 Task: Send feedback with the description "improve it to more simple and easy, the function should be easily available as per requirement".
Action: Mouse moved to (318, 79)
Screenshot: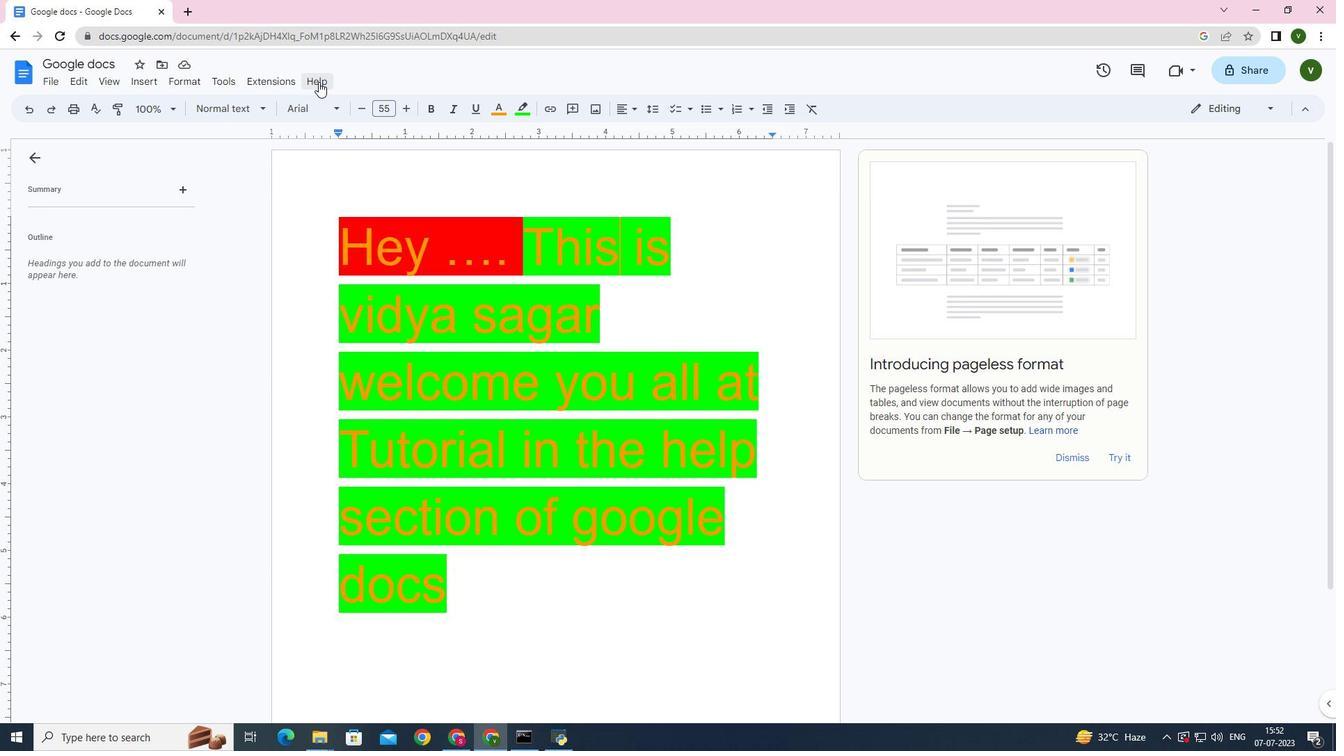 
Action: Mouse pressed left at (318, 79)
Screenshot: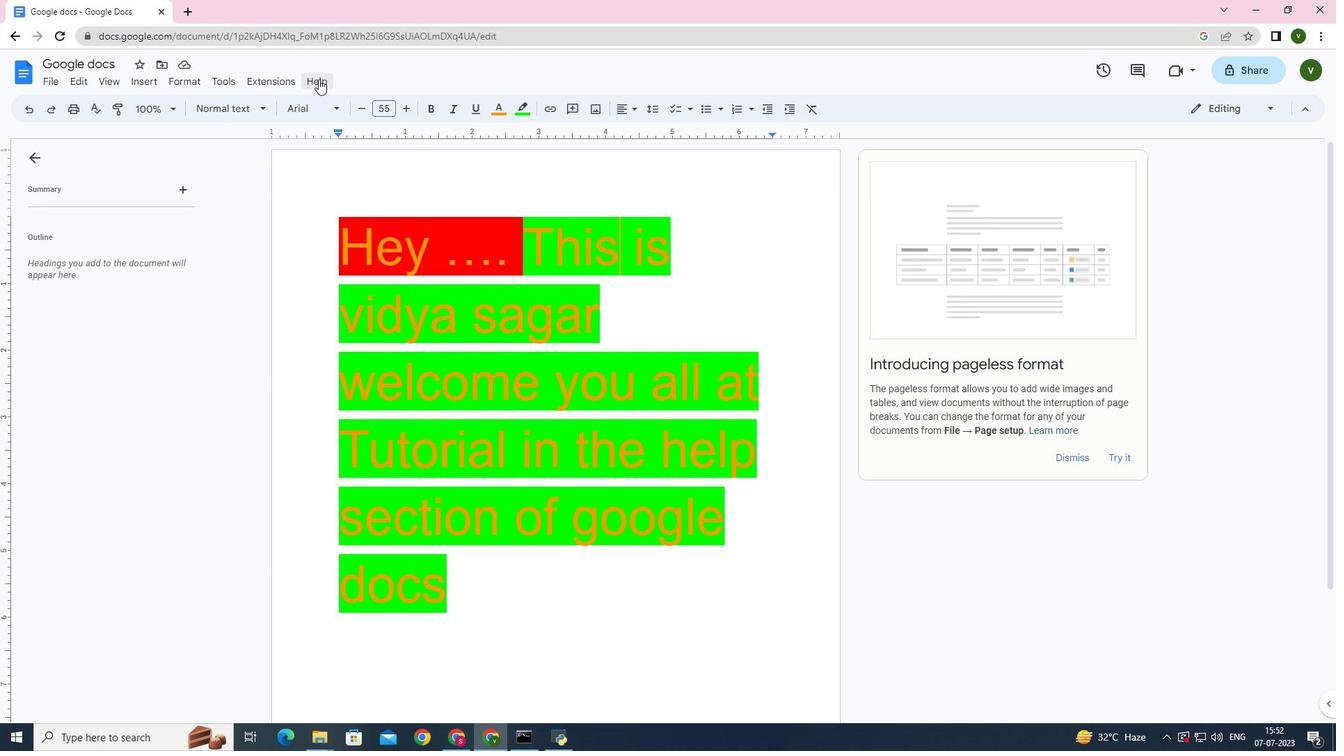 
Action: Mouse moved to (354, 231)
Screenshot: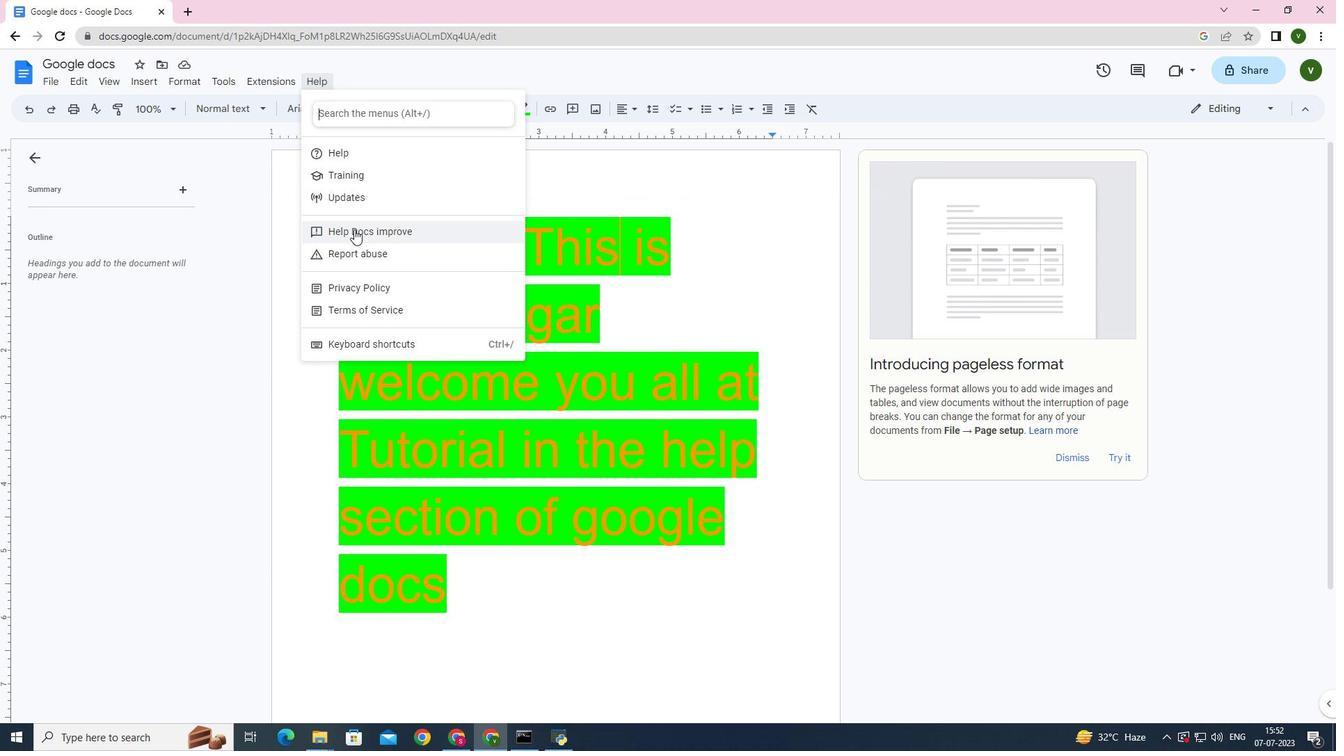 
Action: Mouse pressed left at (354, 231)
Screenshot: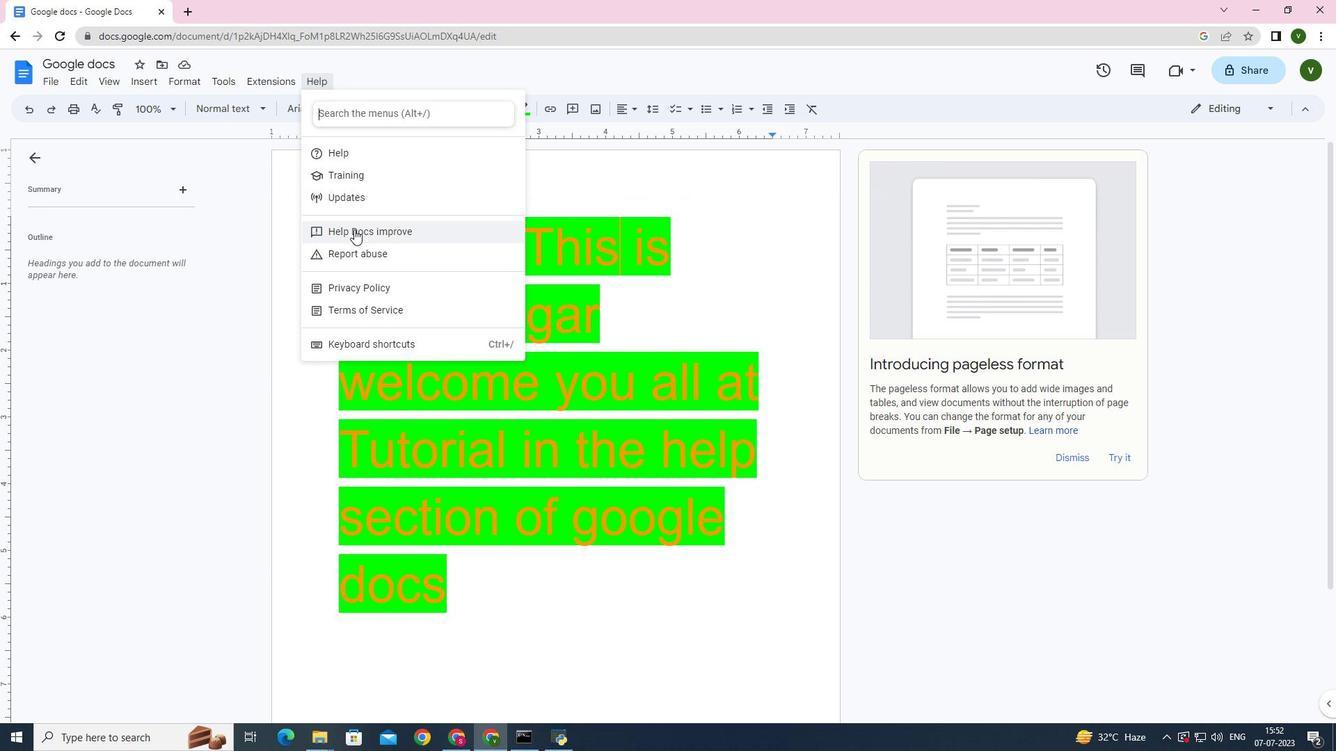 
Action: Mouse moved to (1085, 159)
Screenshot: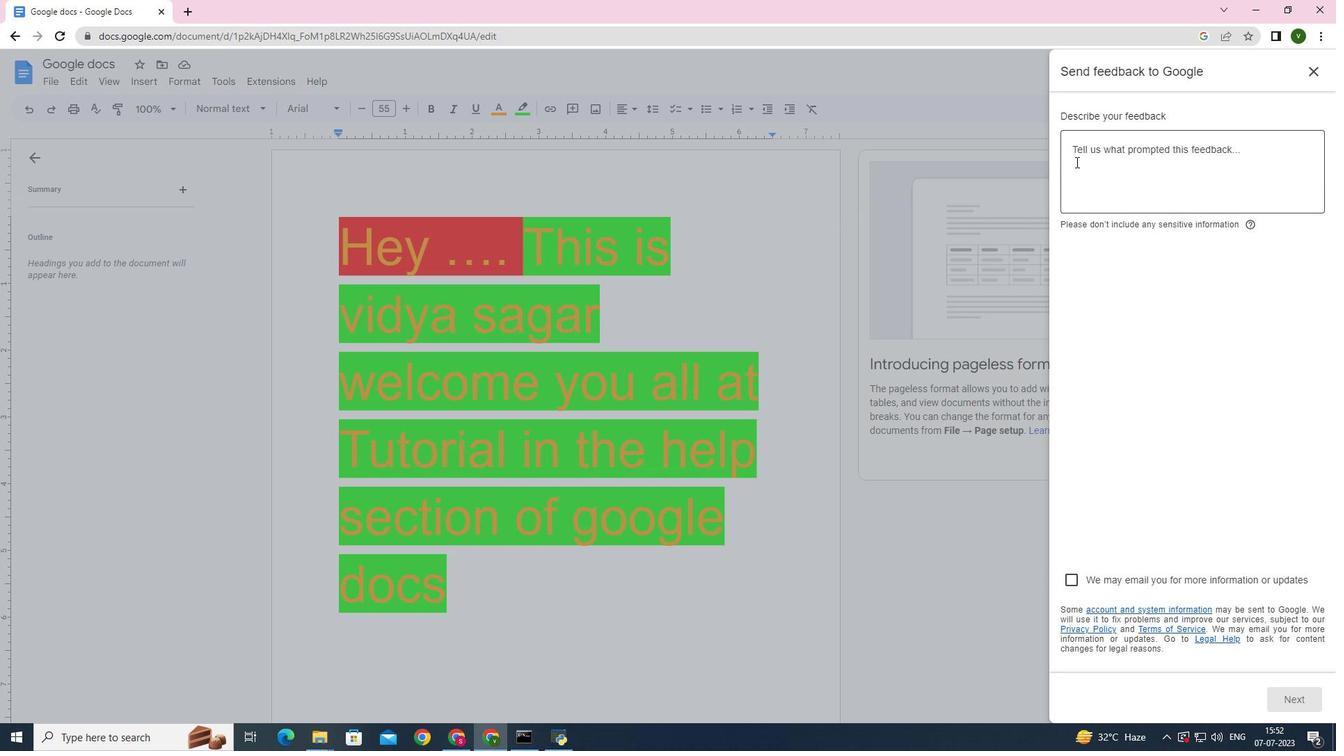 
Action: Mouse pressed left at (1085, 159)
Screenshot: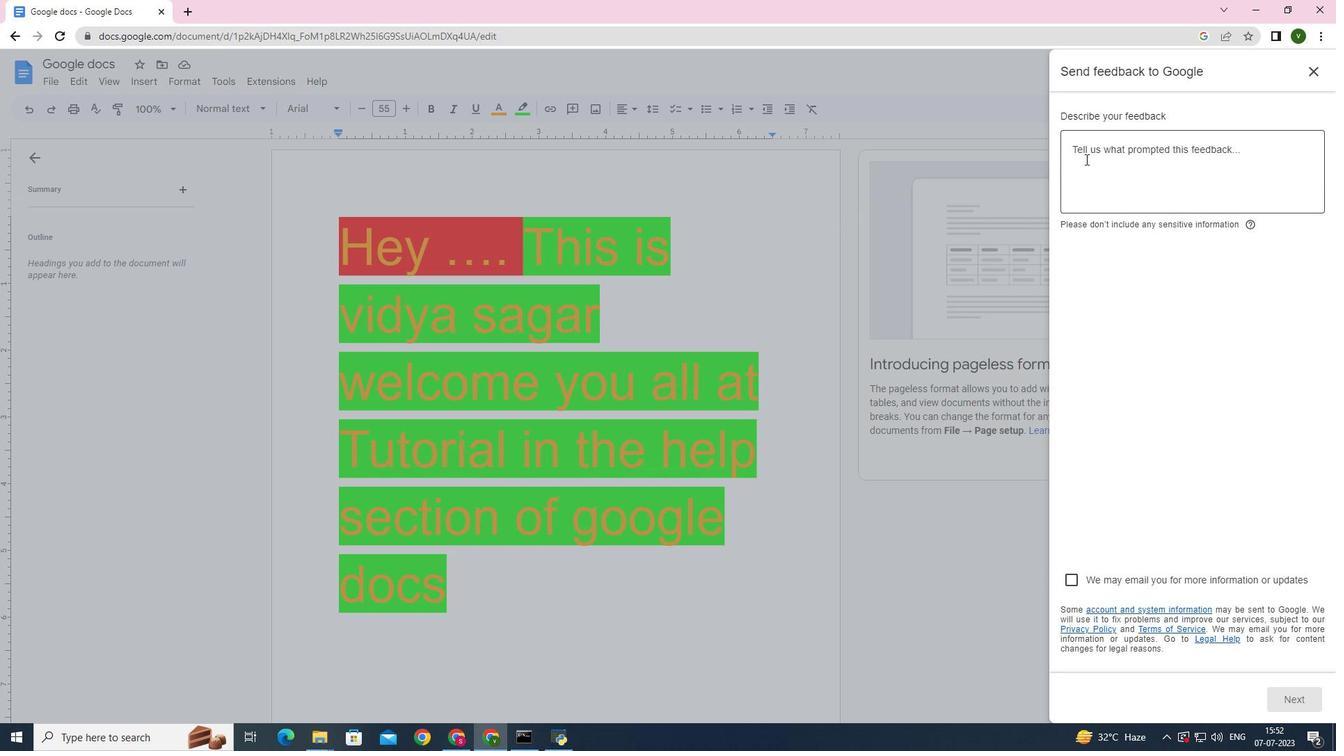 
Action: Key pressed improve<Key.space>it<Key.space>to<Key.space>more<Key.space>simple<Key.space>and<Key.space>easy,<Key.space>the<Key.space>function<Key.space>should<Key.space>be<Key.space>es<Key.backspace>asily<Key.space>available<Key.space>aa<Key.backspace>s<Key.space>per<Key.space>requirem
Screenshot: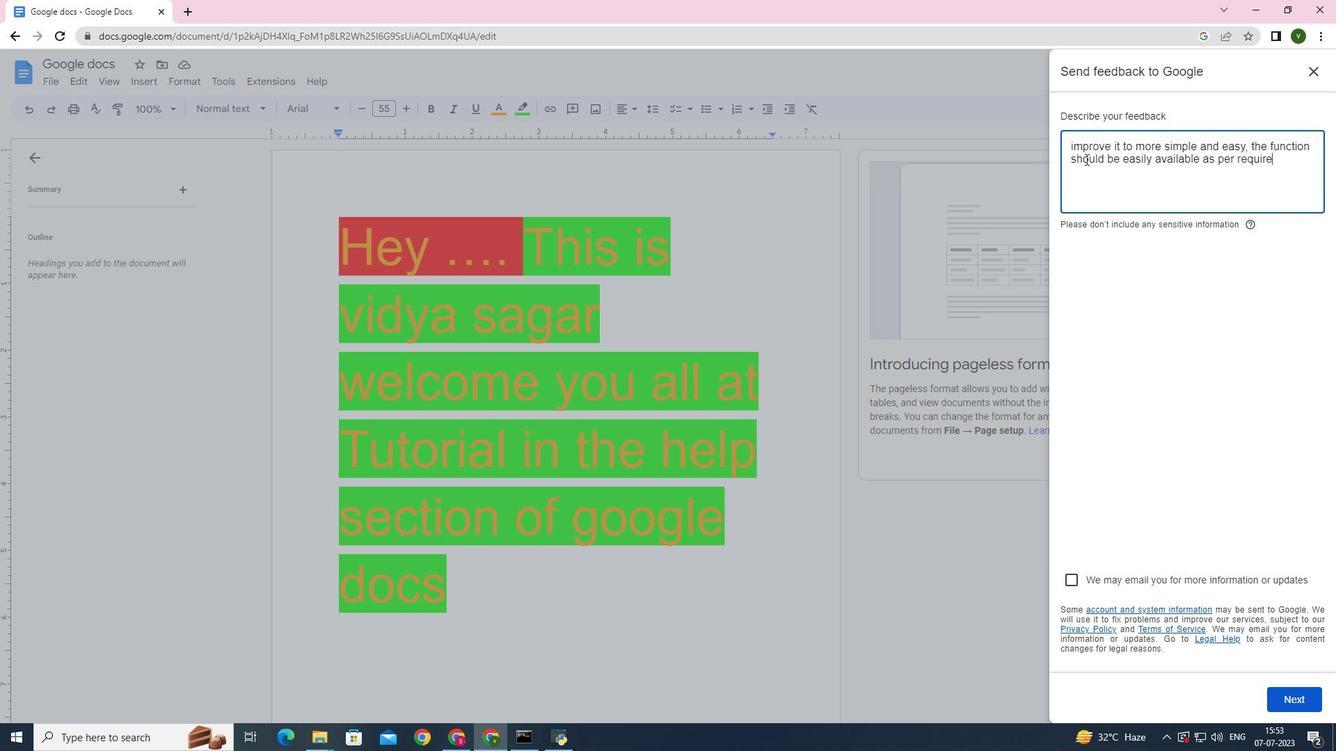 
Action: Mouse moved to (1089, 160)
Screenshot: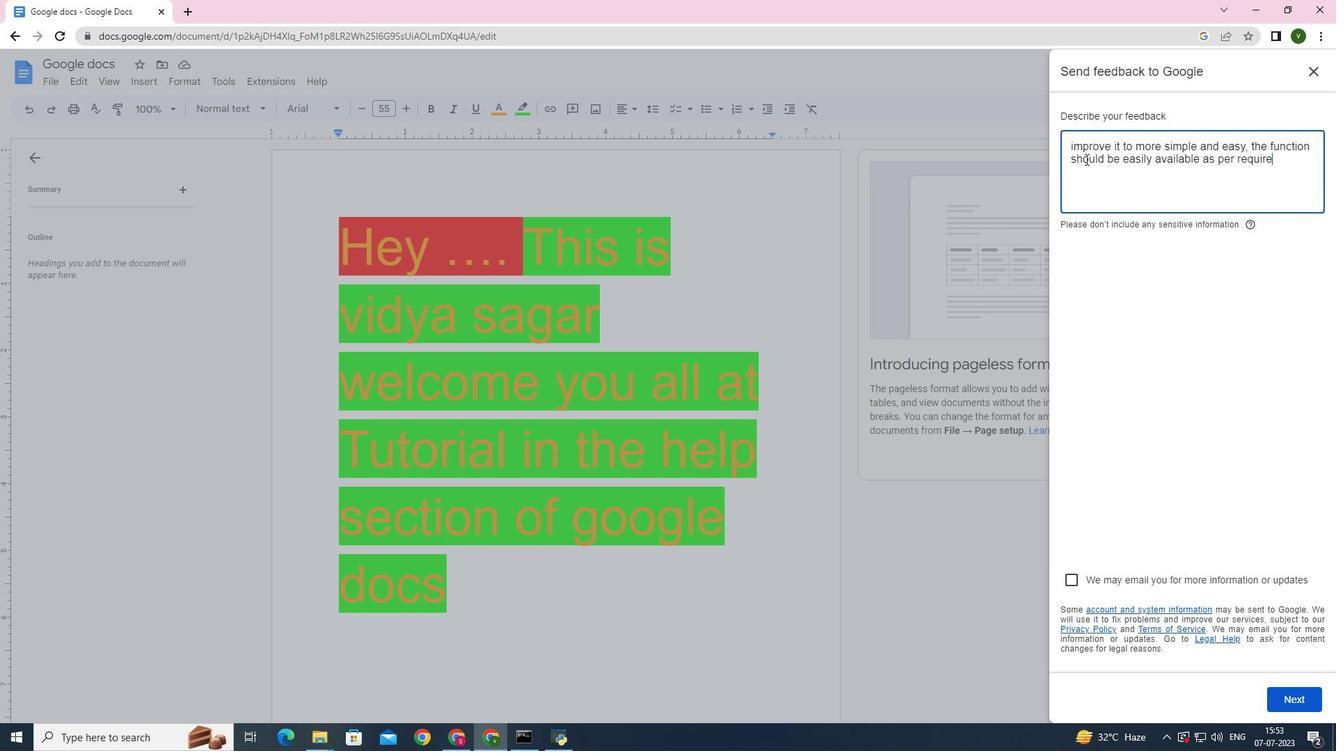 
Action: Key pressed e
Screenshot: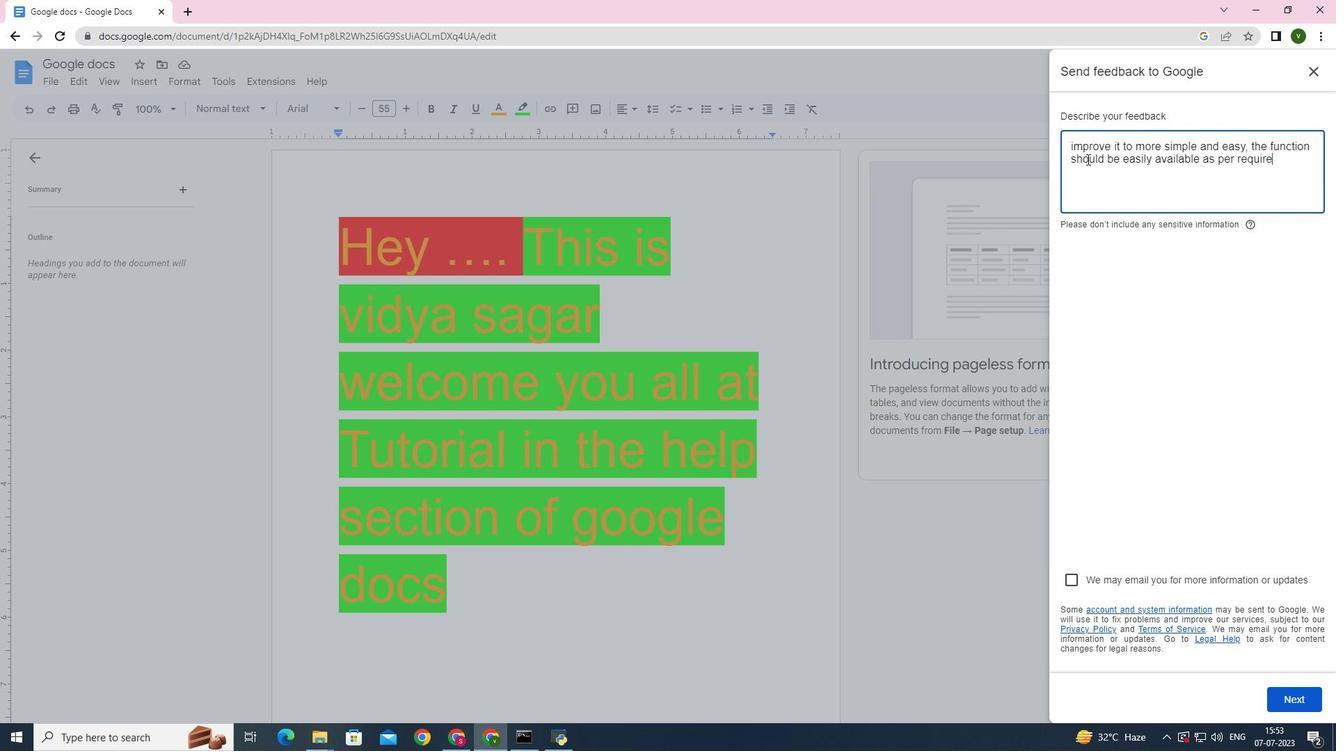 
Action: Mouse moved to (1102, 180)
Screenshot: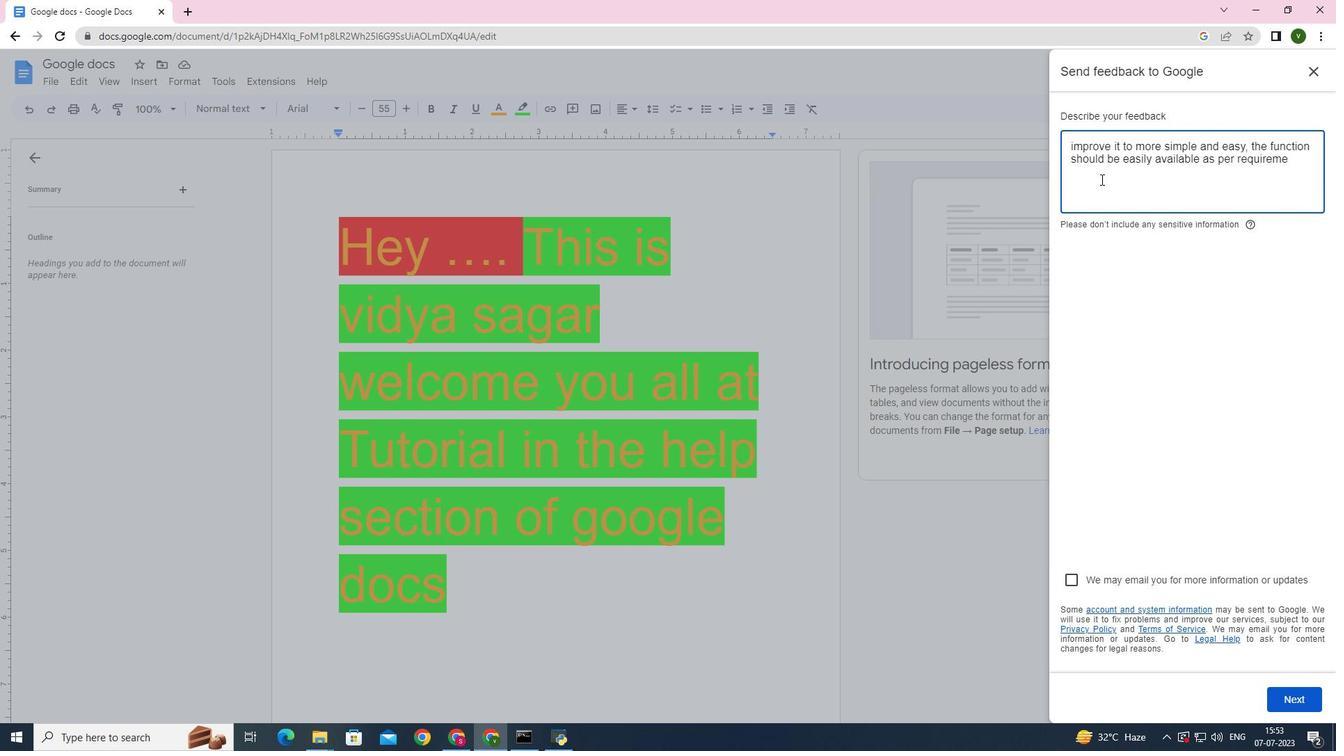 
Action: Key pressed n
Screenshot: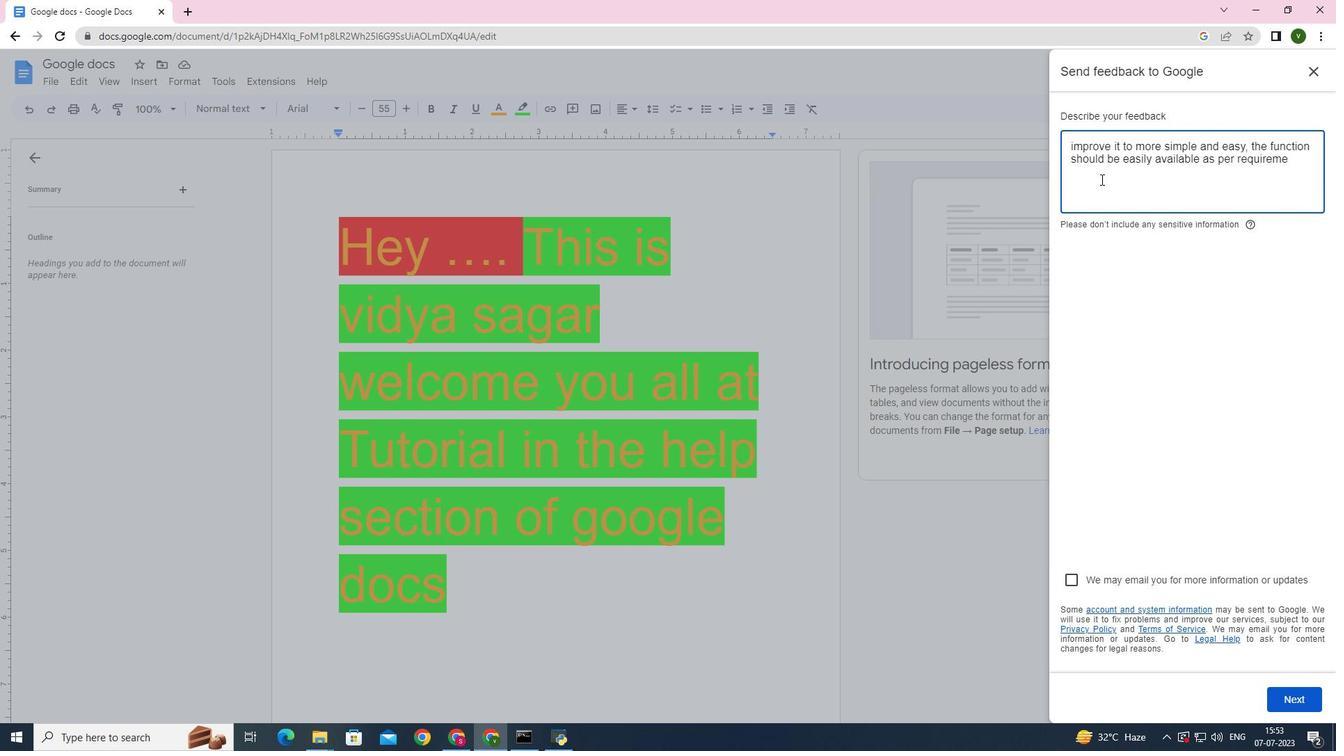 
Action: Mouse moved to (1102, 189)
Screenshot: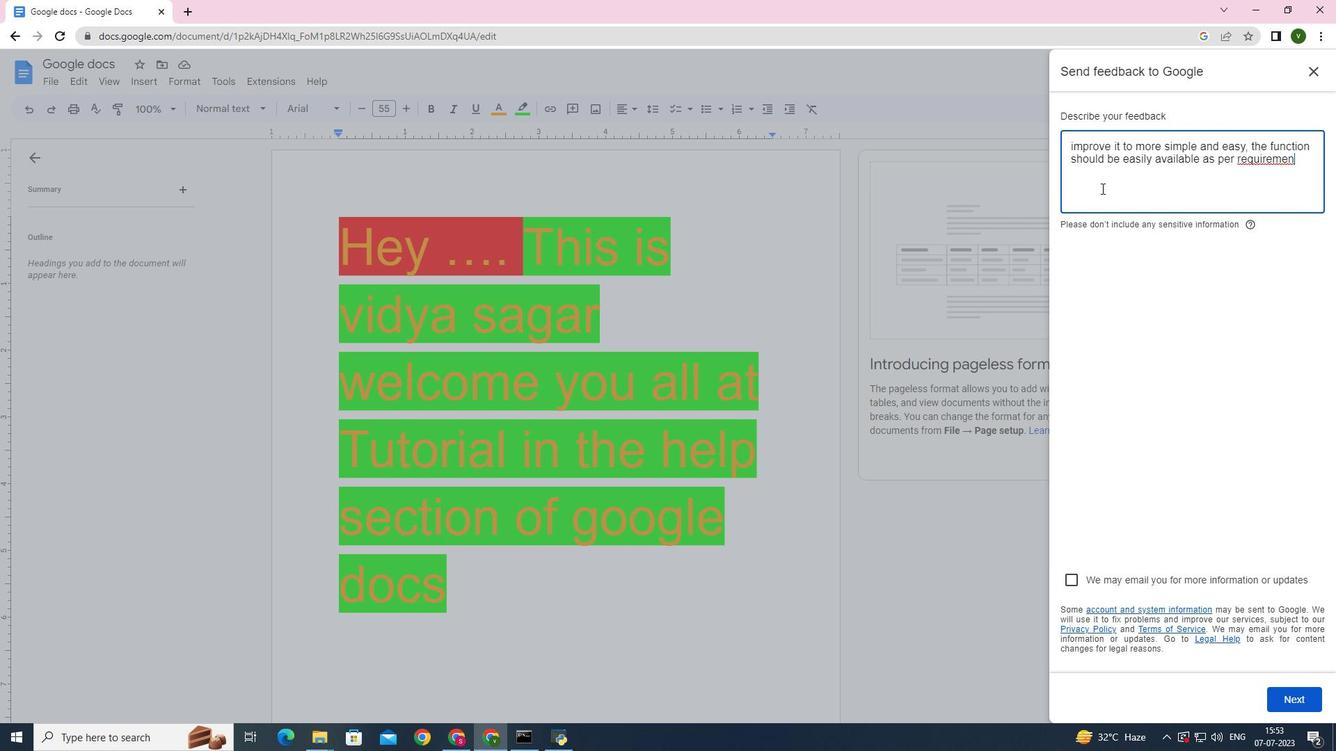 
Action: Key pressed t
Screenshot: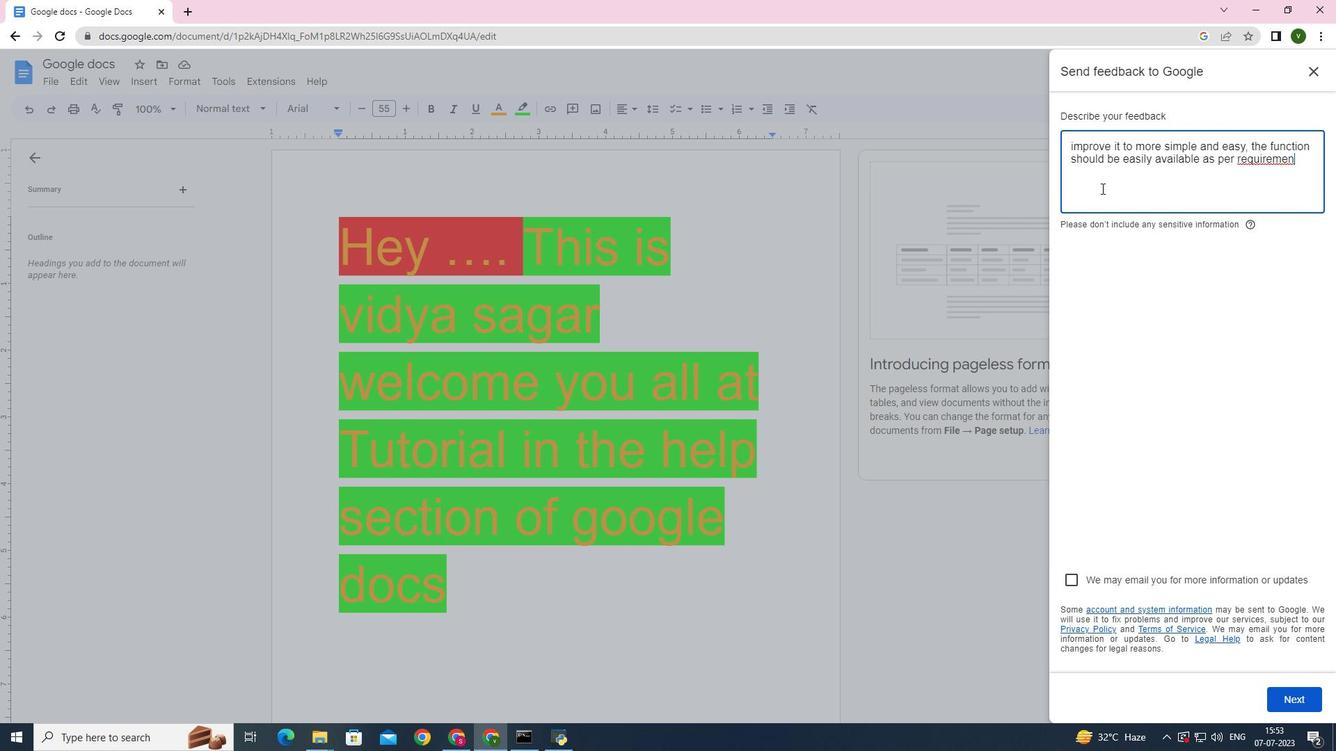 
Action: Mouse moved to (1305, 694)
Screenshot: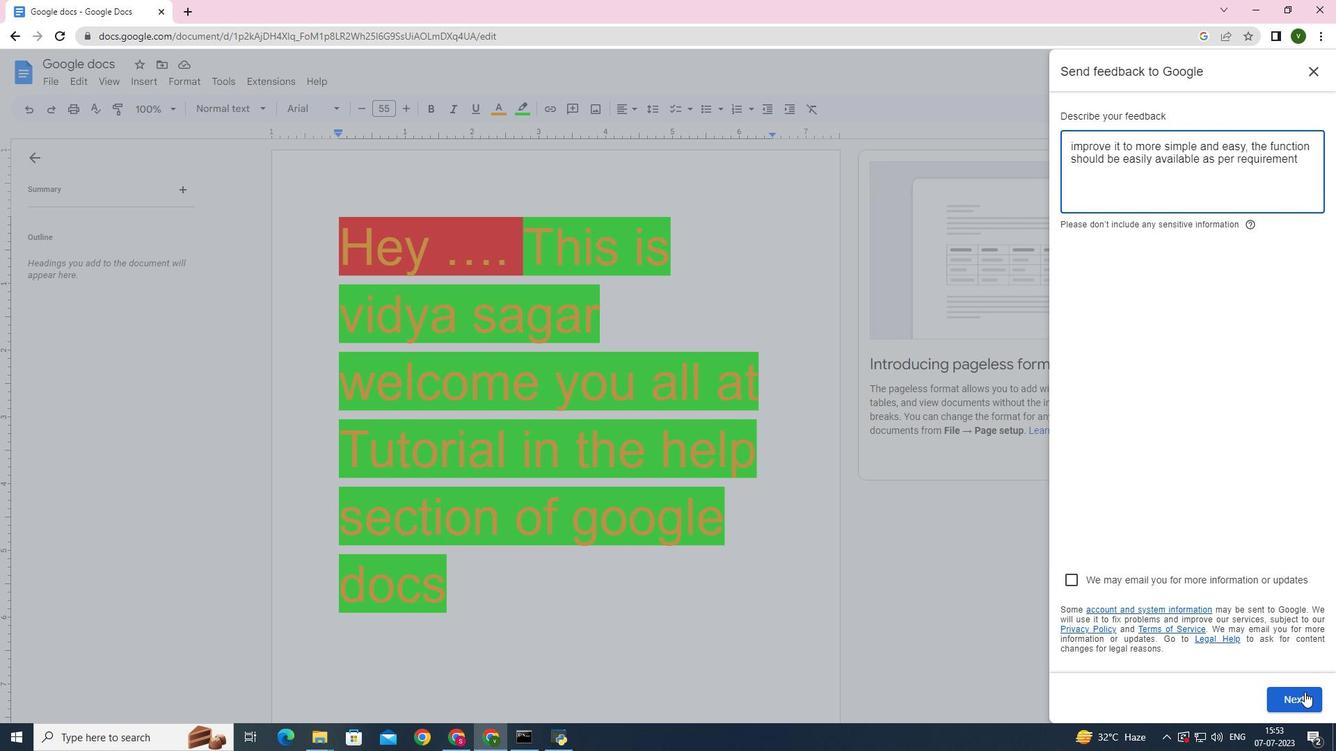 
Action: Mouse pressed left at (1305, 694)
Screenshot: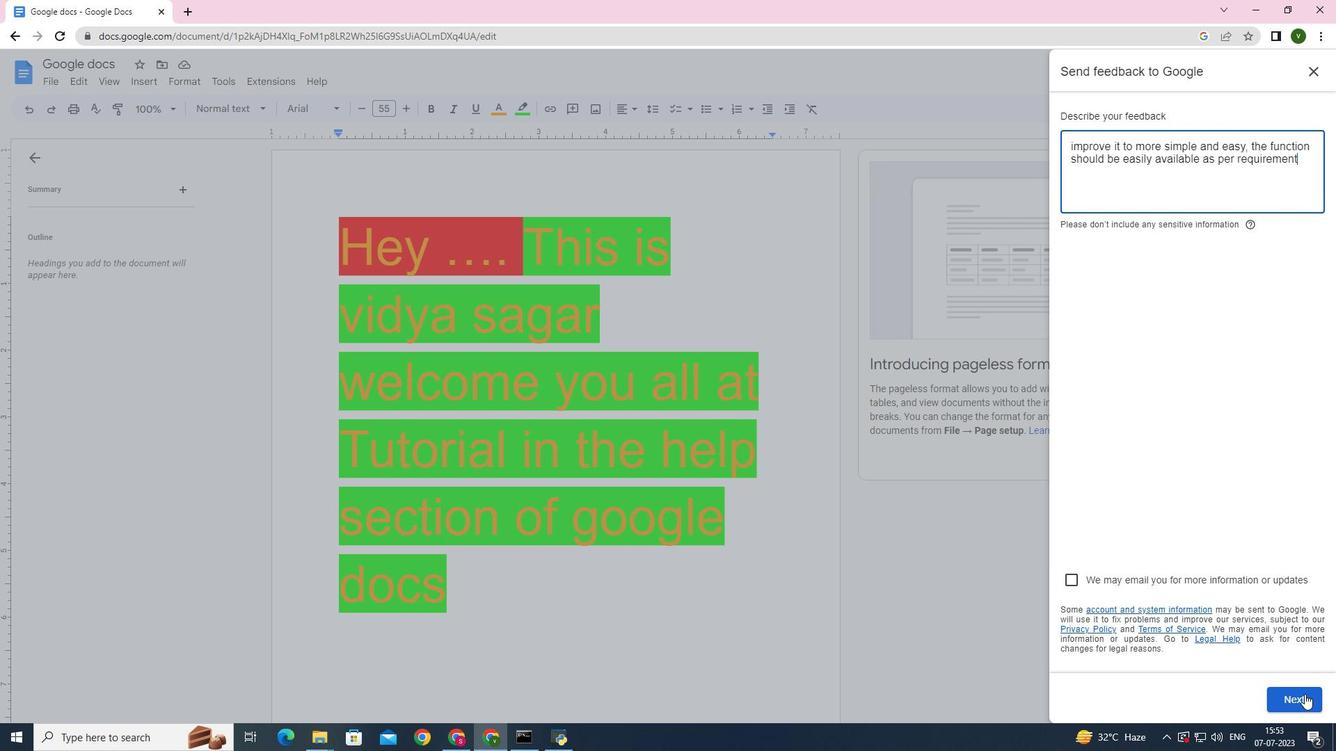 
Action: Mouse moved to (1304, 695)
Screenshot: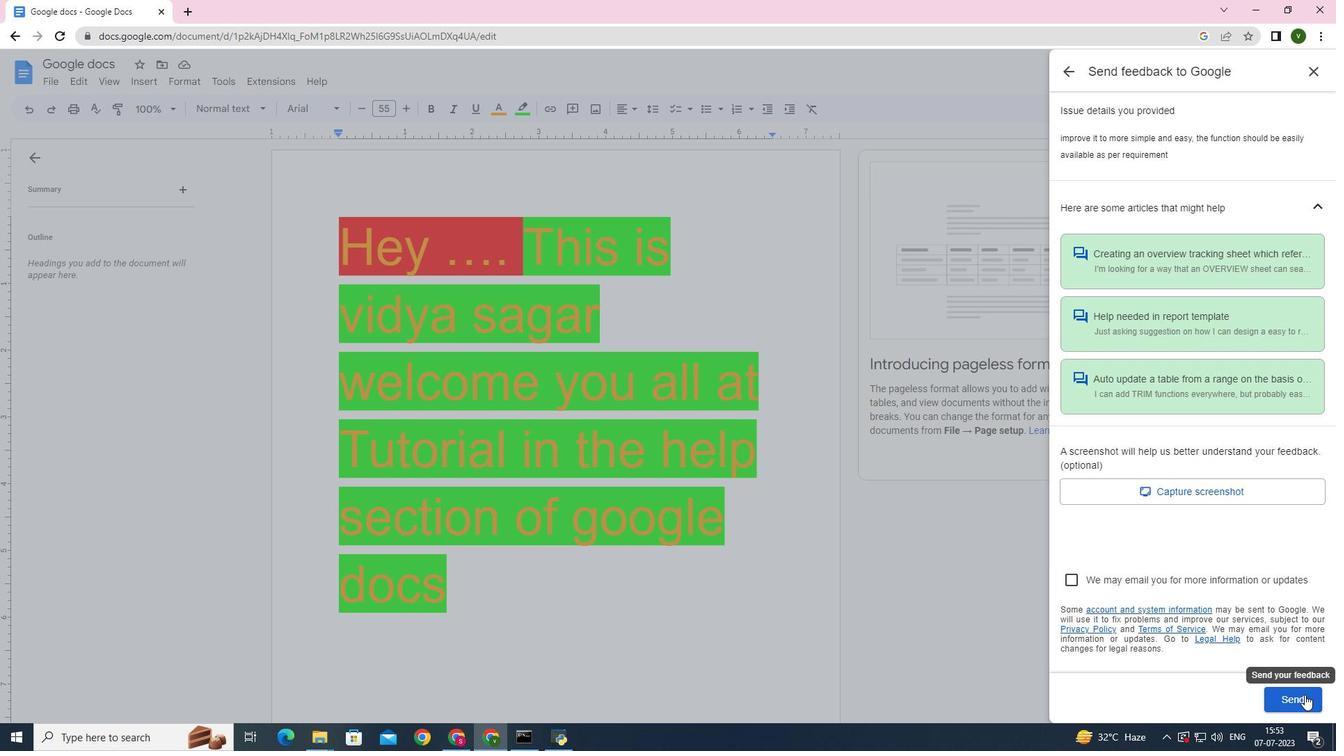 
Action: Mouse pressed left at (1304, 695)
Screenshot: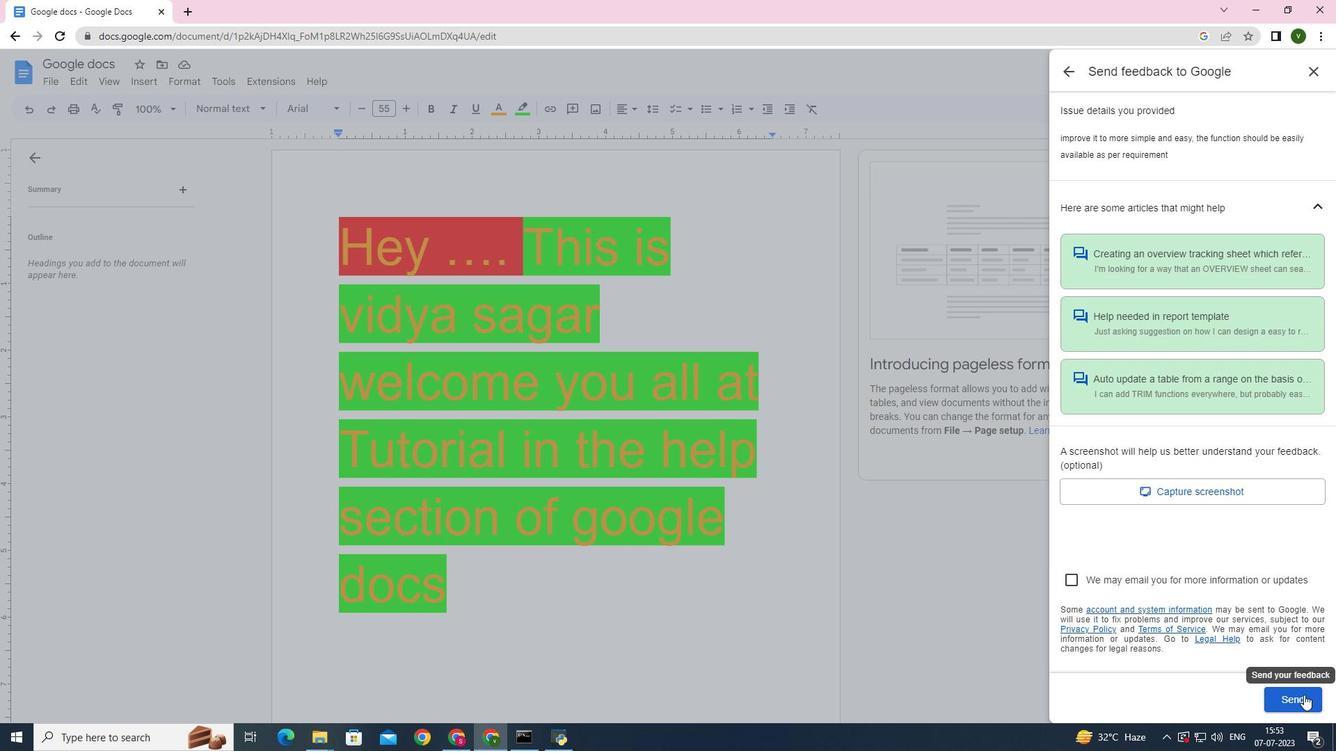 
